 Task: Reply All to email with the signature Daniel Baker with the subject 'Payment confirmation' from softage.1@softage.net with the message 'I need your input on the best way to handle a project issue that has arisen.'
Action: Mouse moved to (1166, 189)
Screenshot: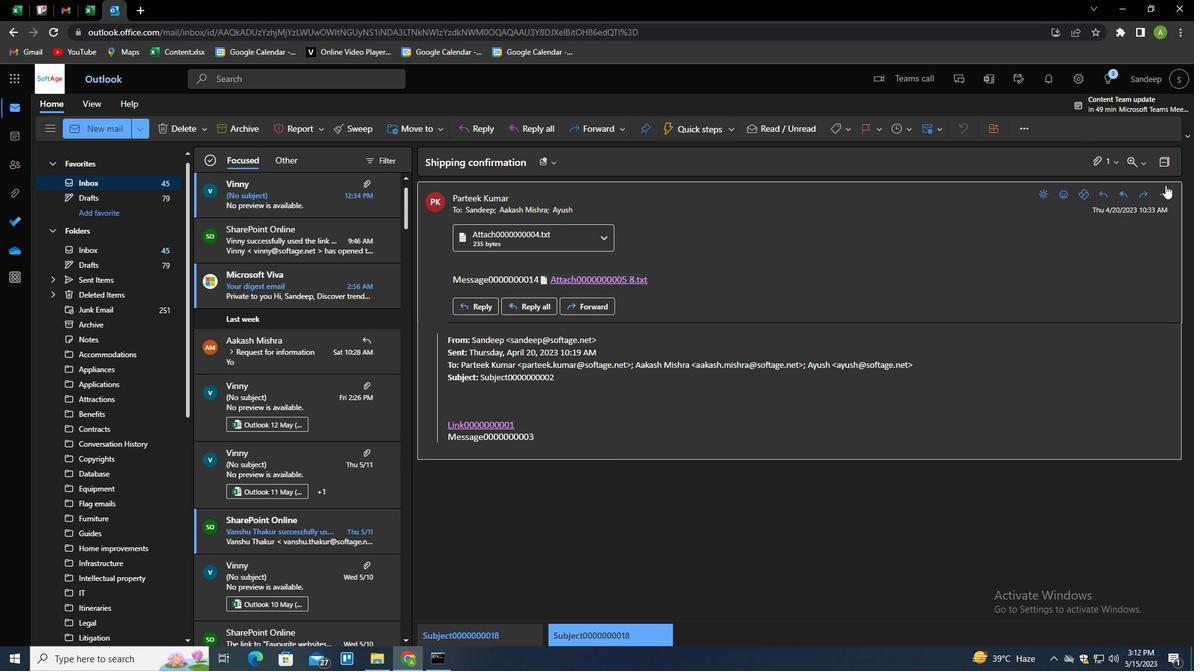 
Action: Mouse pressed left at (1166, 189)
Screenshot: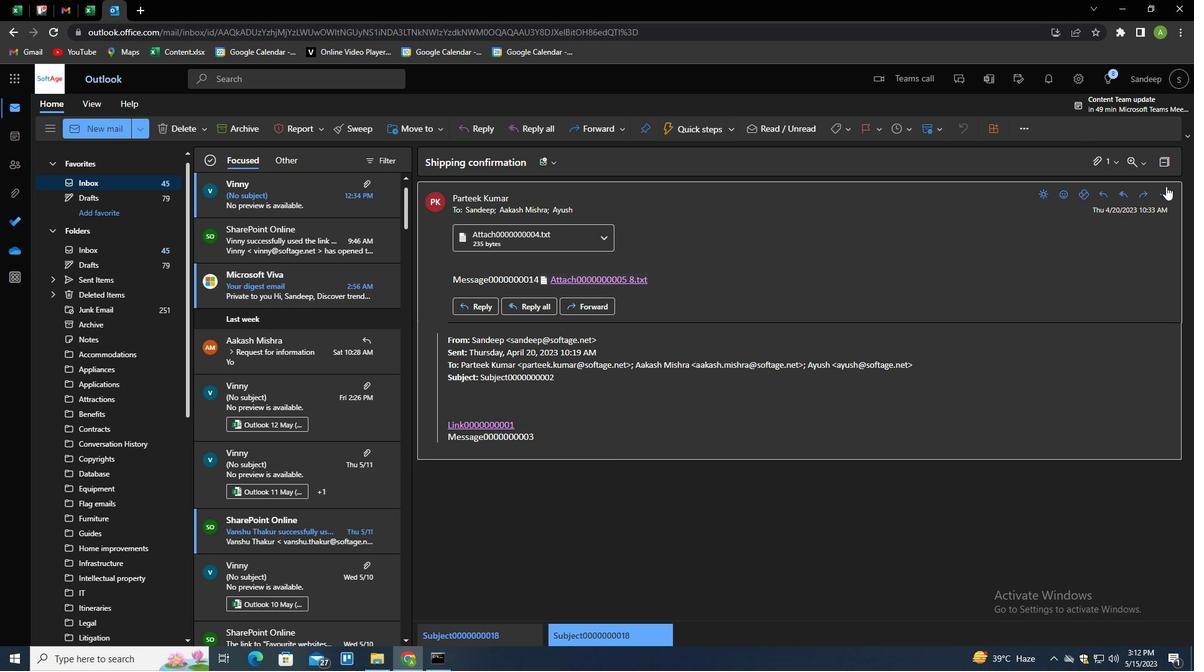 
Action: Mouse moved to (1111, 231)
Screenshot: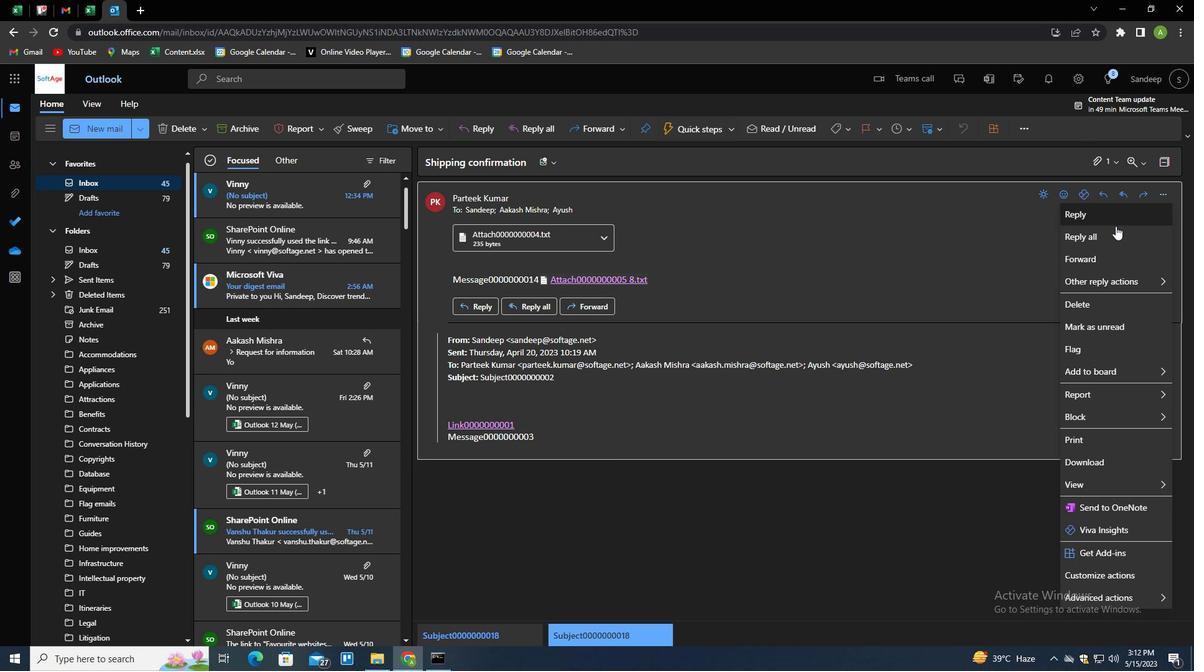 
Action: Mouse pressed left at (1111, 231)
Screenshot: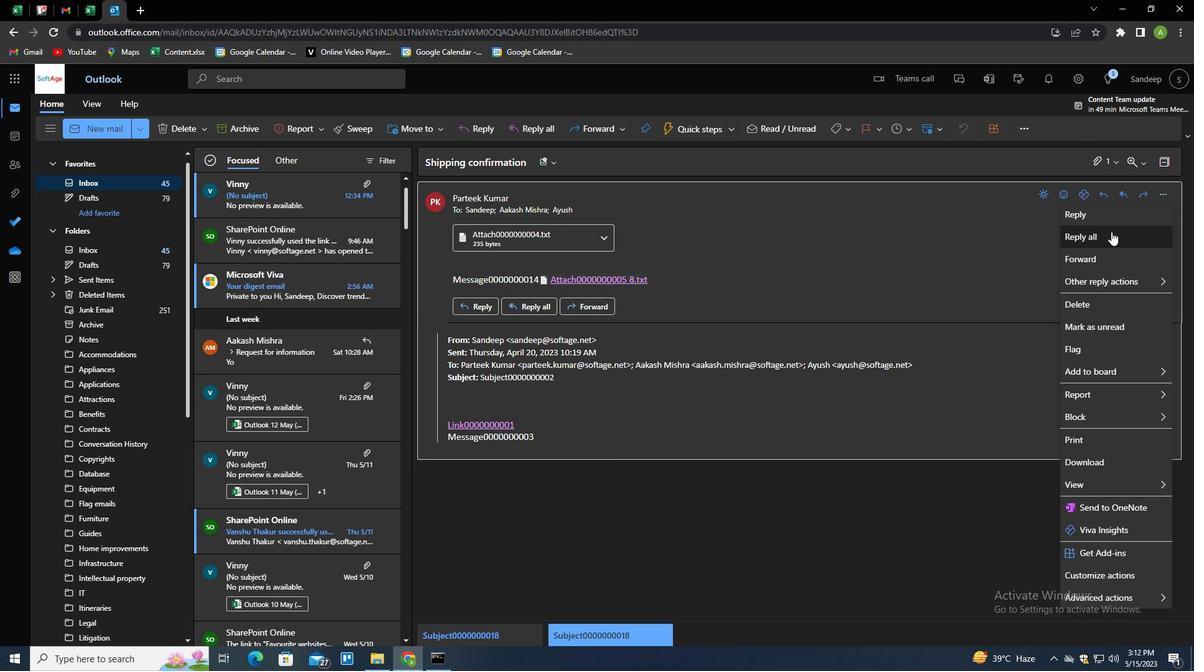 
Action: Mouse moved to (840, 133)
Screenshot: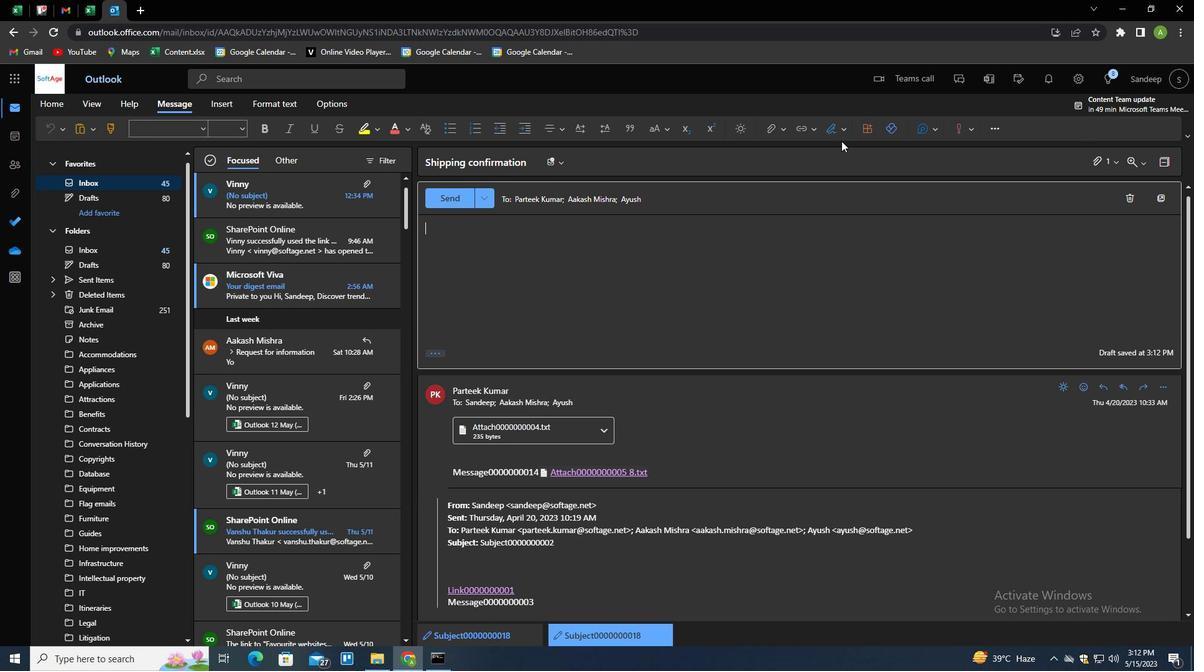 
Action: Mouse pressed left at (840, 133)
Screenshot: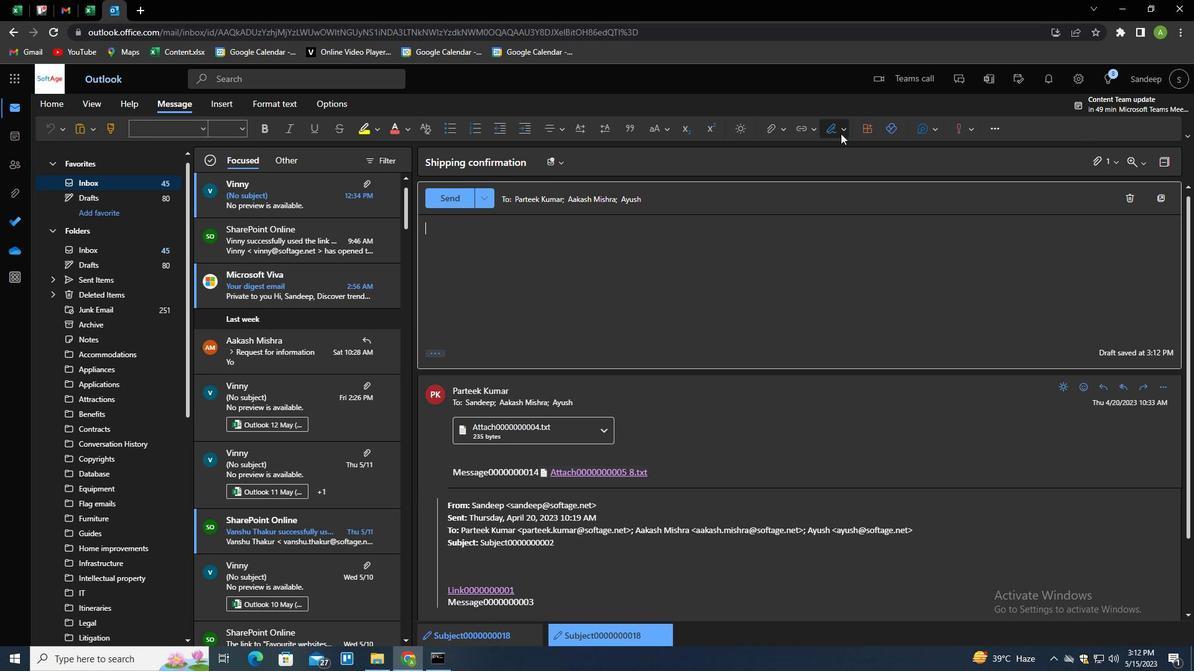 
Action: Mouse moved to (825, 179)
Screenshot: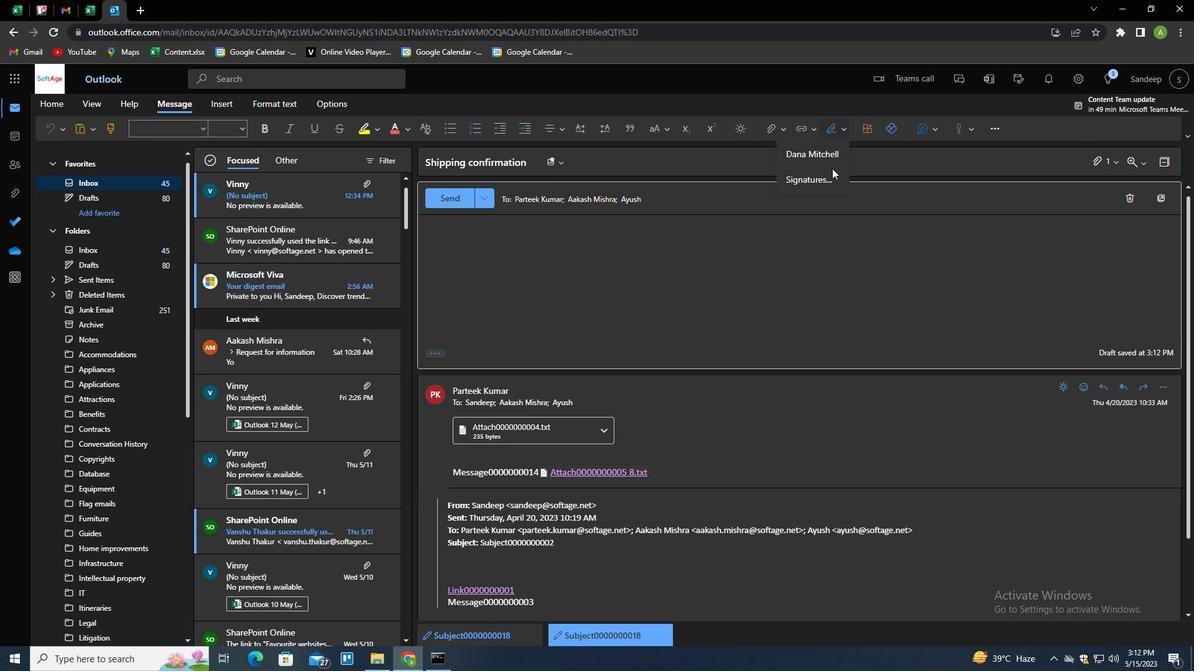 
Action: Mouse pressed left at (825, 179)
Screenshot: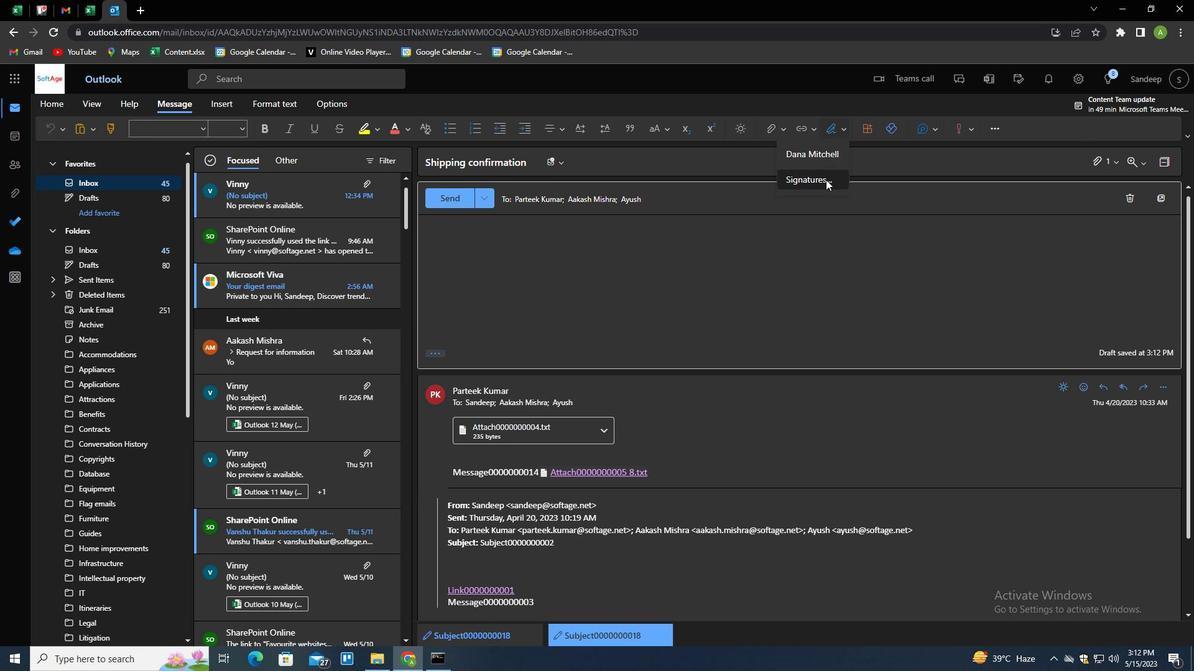 
Action: Mouse moved to (855, 226)
Screenshot: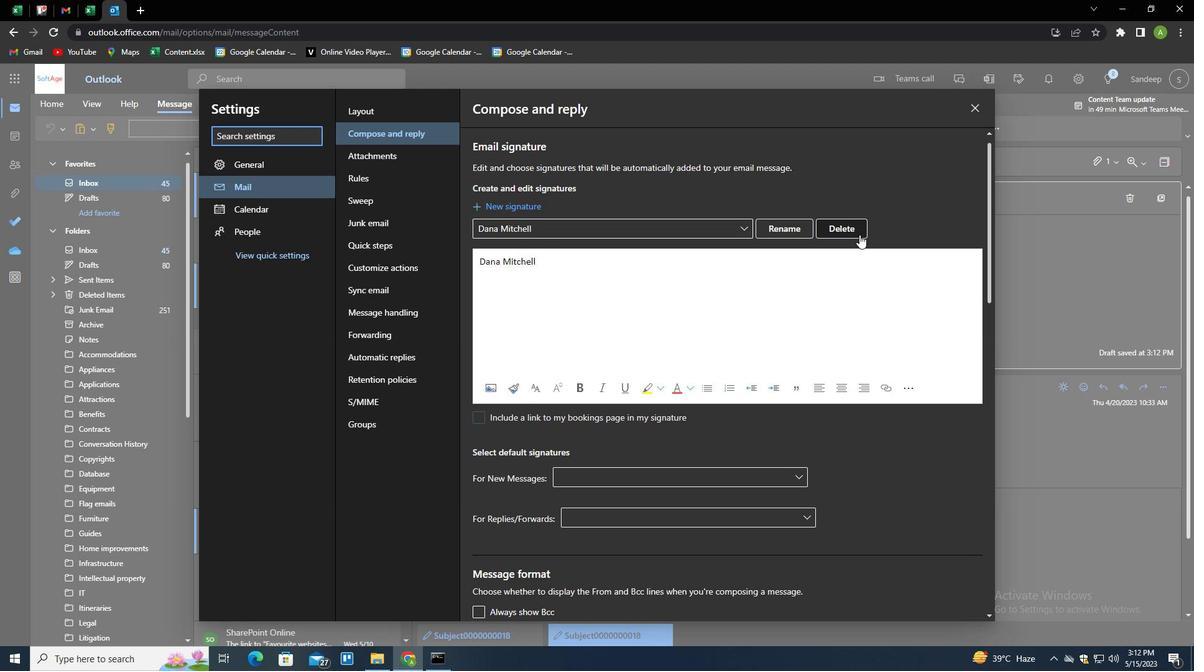 
Action: Mouse pressed left at (855, 226)
Screenshot: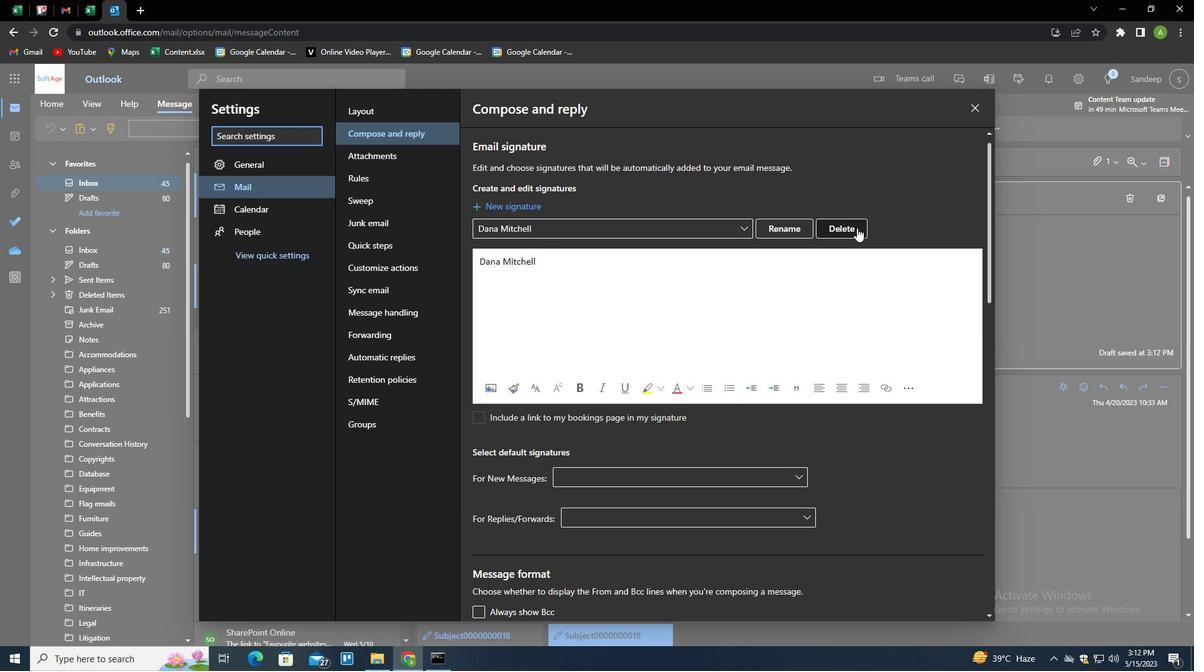 
Action: Mouse moved to (827, 233)
Screenshot: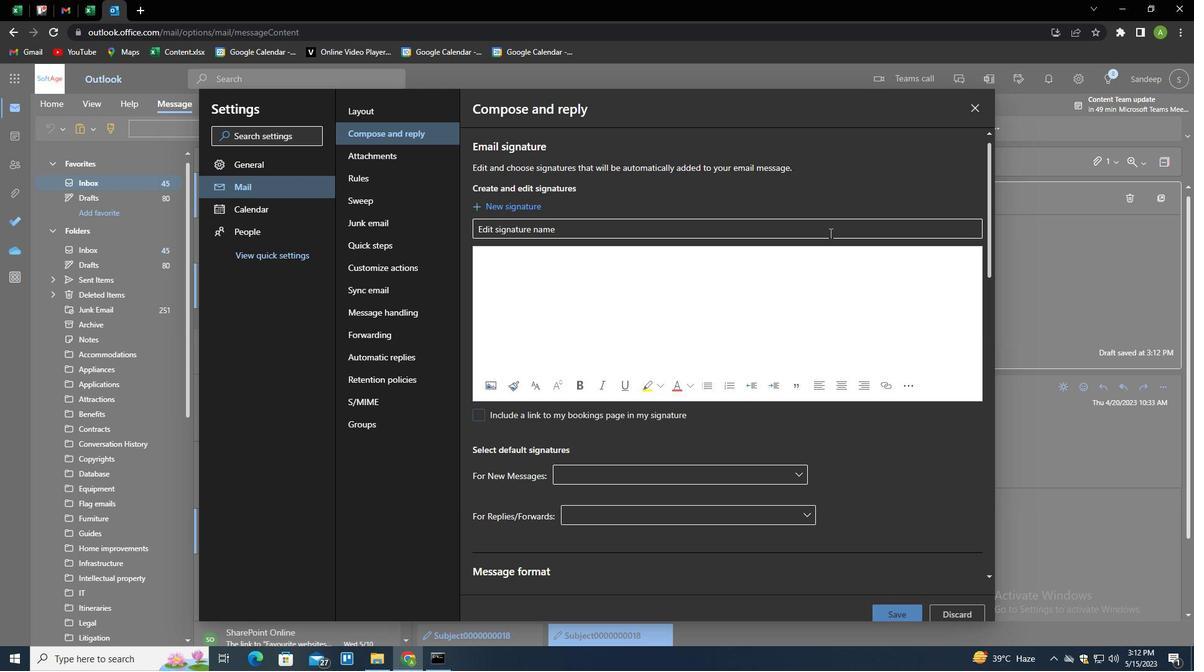 
Action: Mouse pressed left at (827, 233)
Screenshot: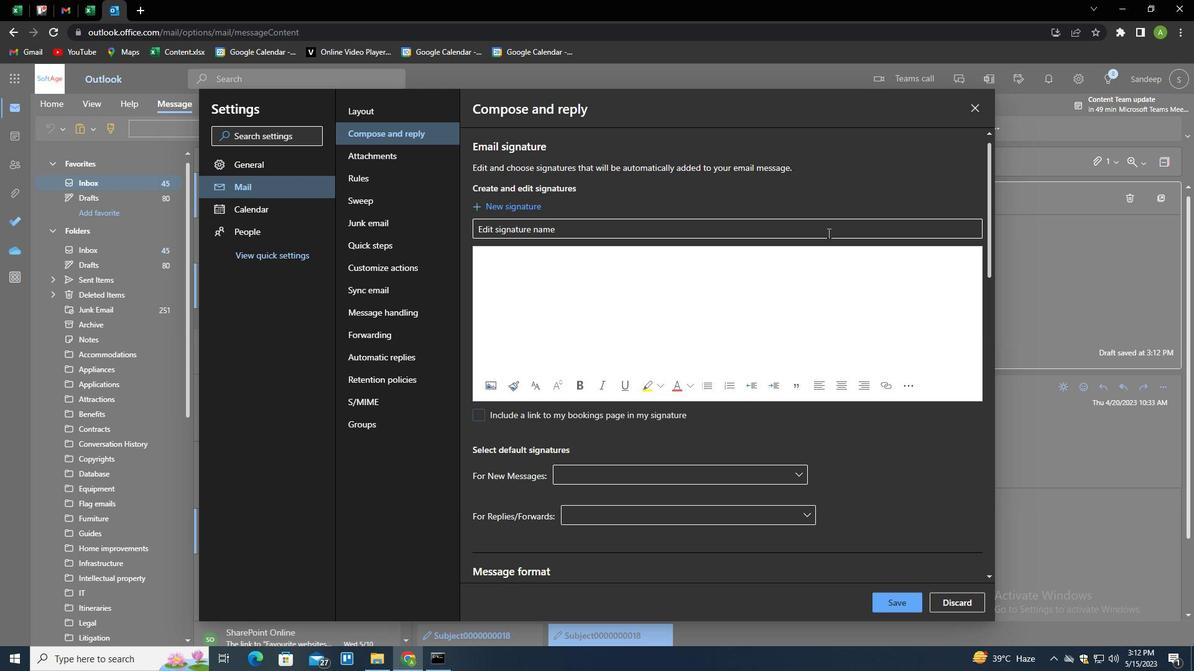 
Action: Mouse moved to (827, 233)
Screenshot: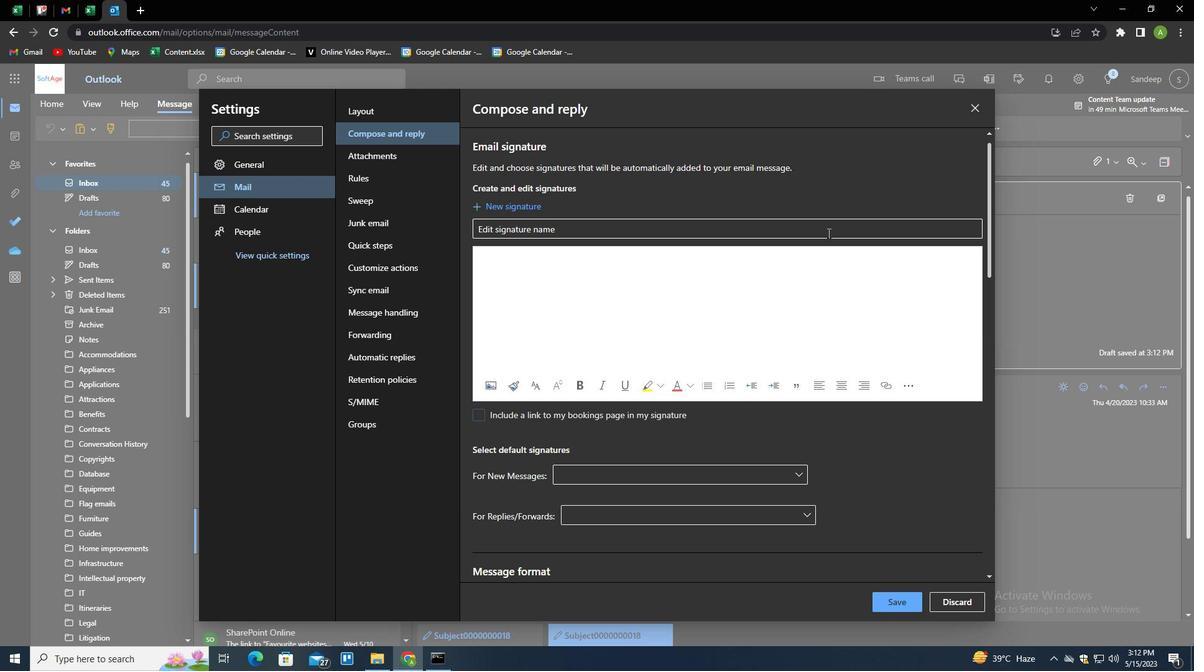 
Action: Key pressed <Key.shift>
Screenshot: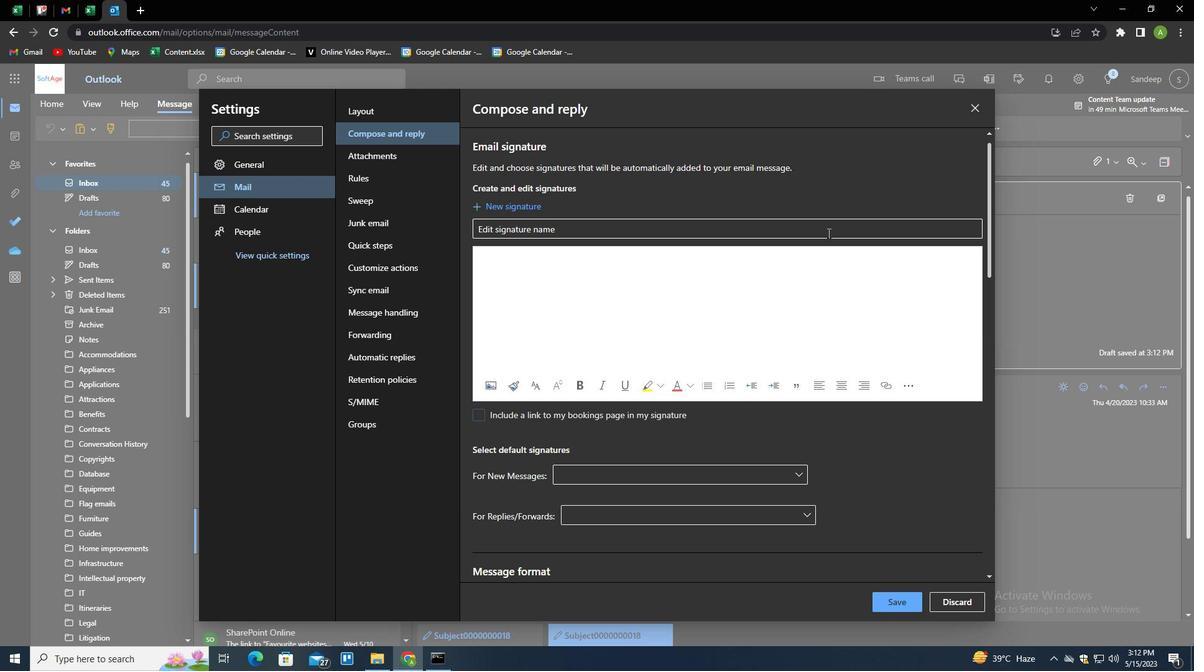 
Action: Mouse moved to (827, 233)
Screenshot: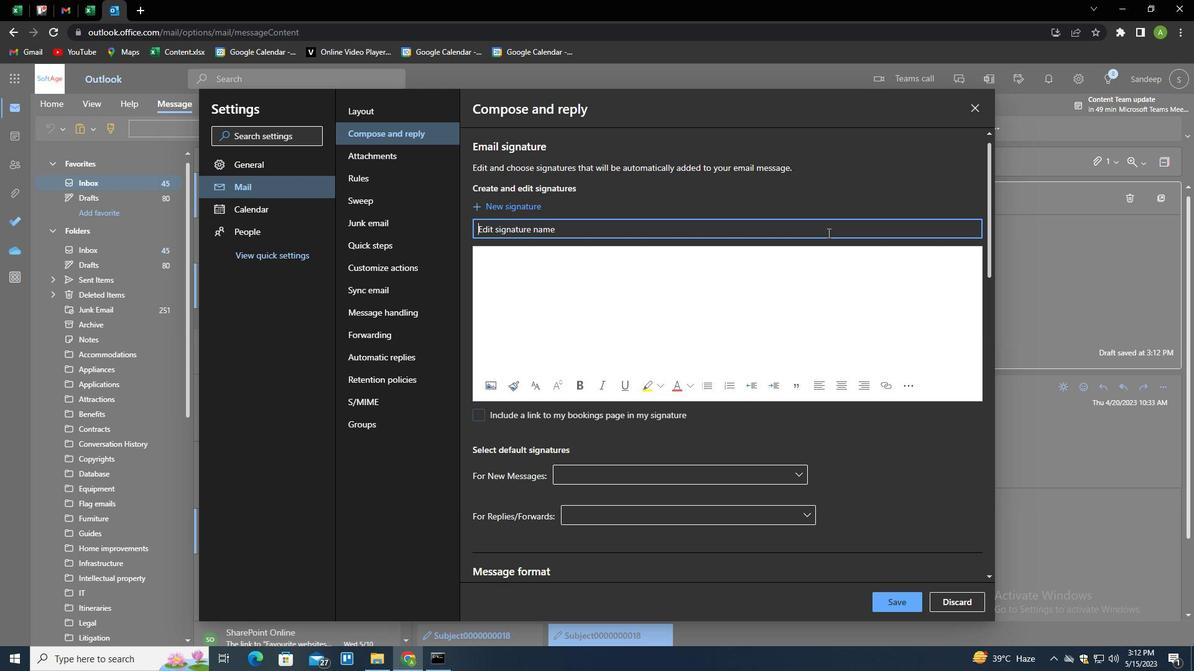 
Action: Key pressed DANIA<Key.backspace>EL<Key.space><Key.shift>BAKER<Key.tab><Key.shift>DANIEL<Key.space><Key.shift>BAKER
Screenshot: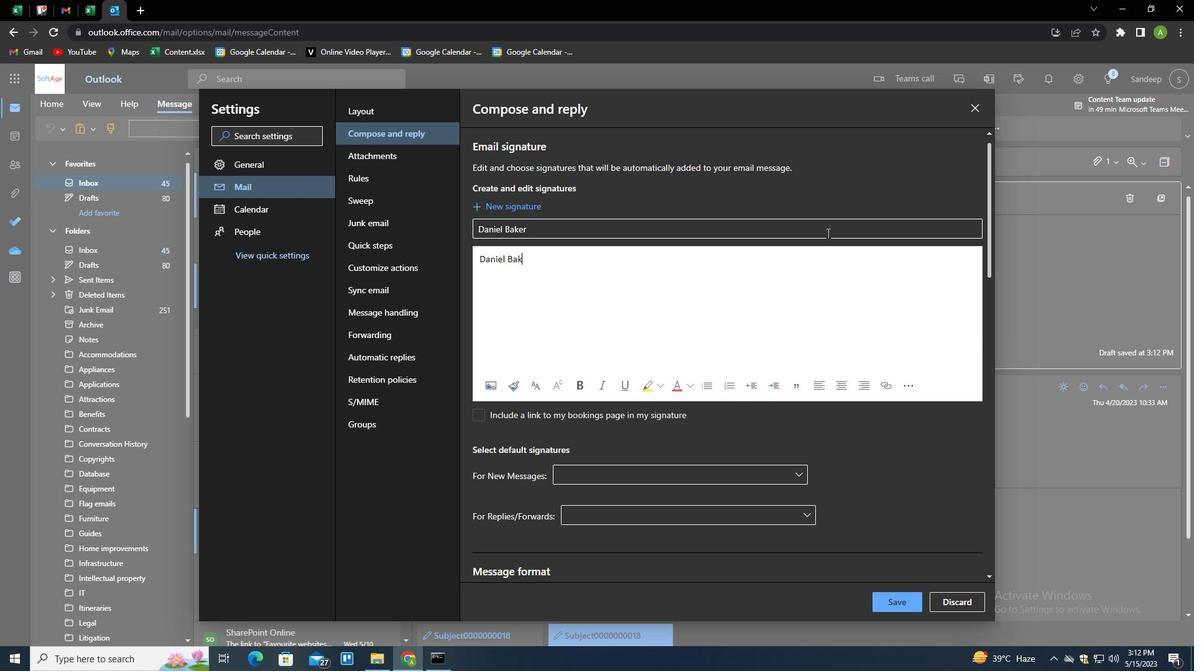 
Action: Mouse moved to (899, 593)
Screenshot: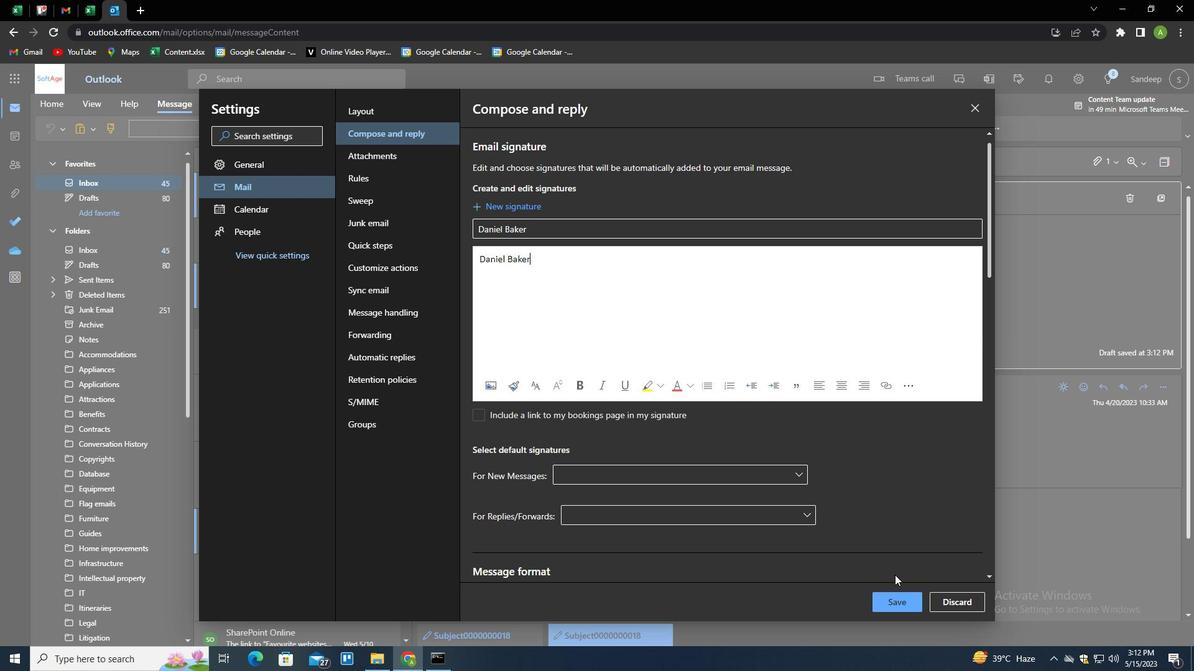 
Action: Mouse pressed left at (899, 593)
Screenshot: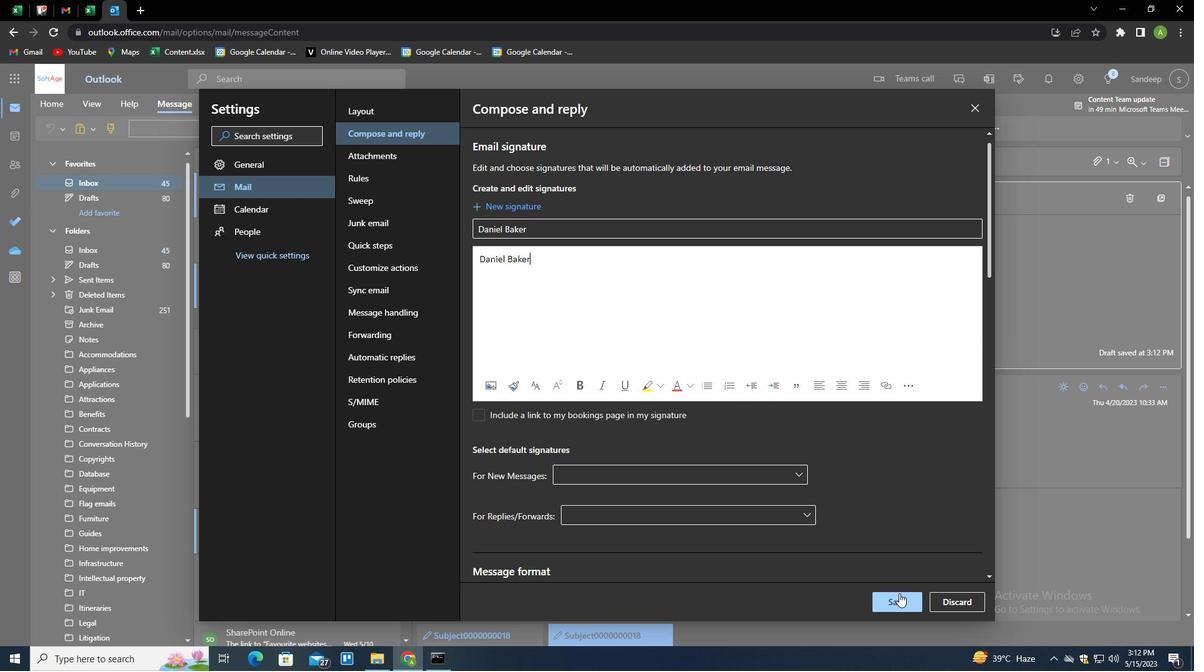 
Action: Mouse moved to (1031, 311)
Screenshot: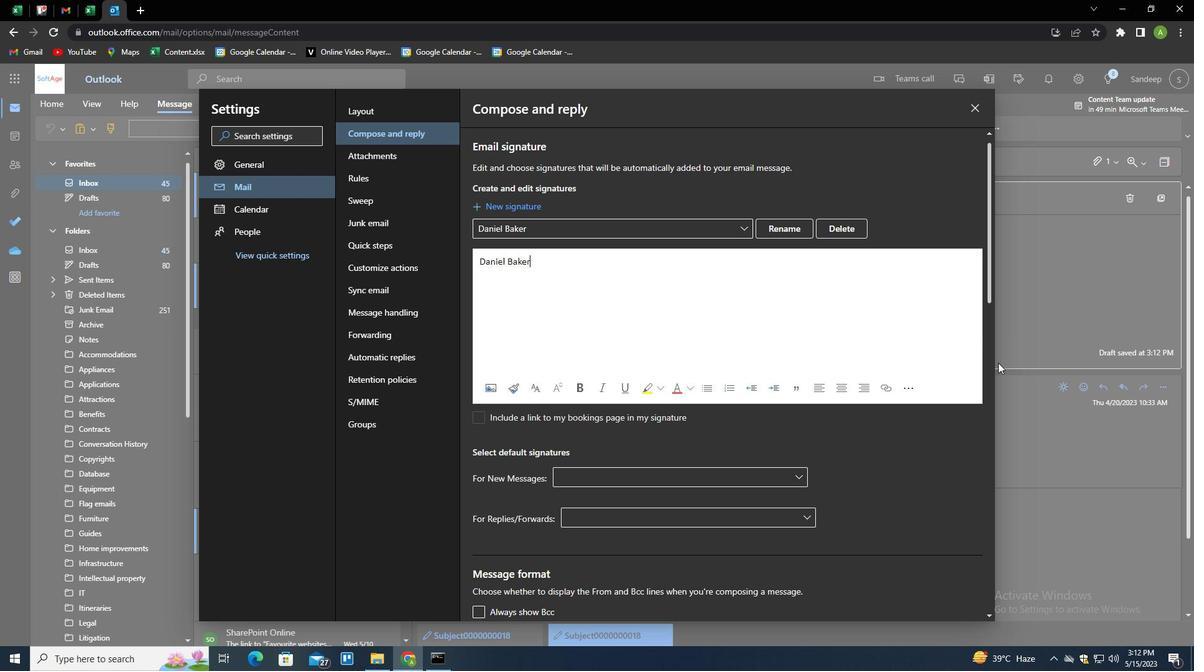 
Action: Mouse pressed left at (1031, 311)
Screenshot: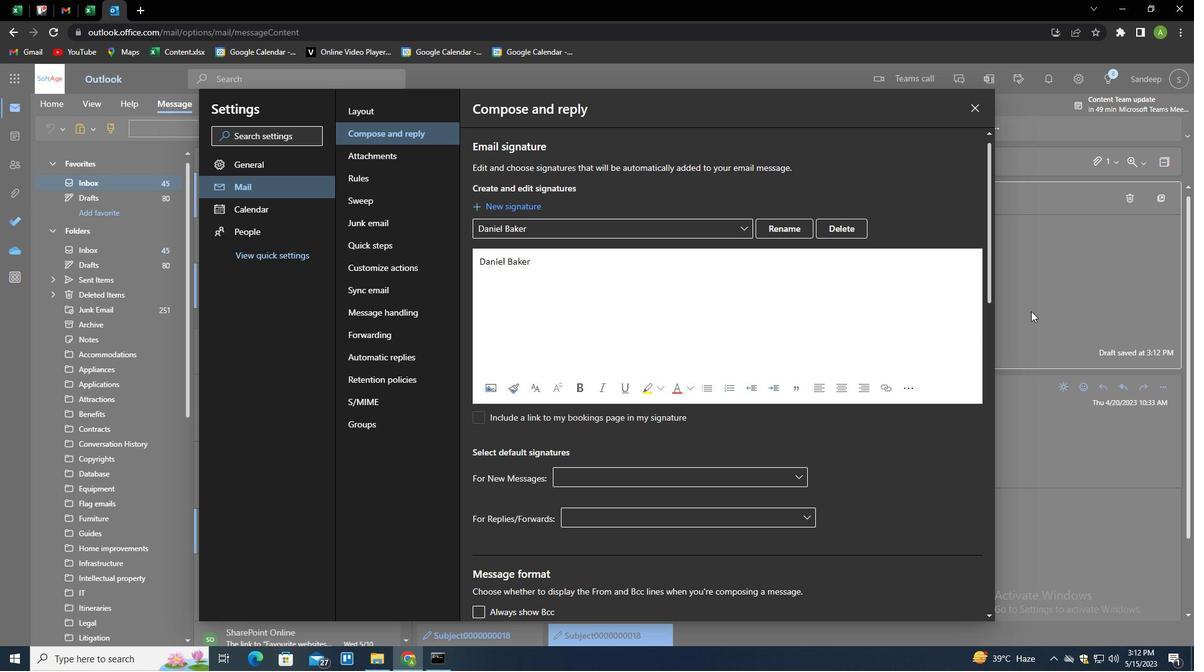 
Action: Mouse moved to (836, 132)
Screenshot: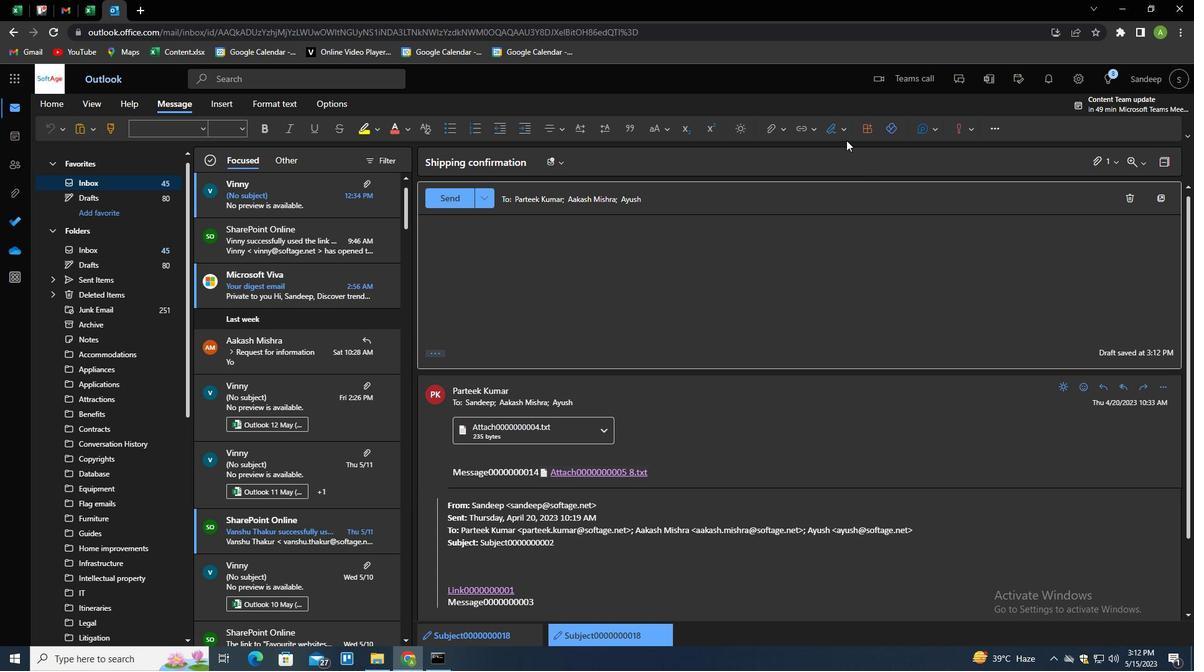 
Action: Mouse pressed left at (836, 132)
Screenshot: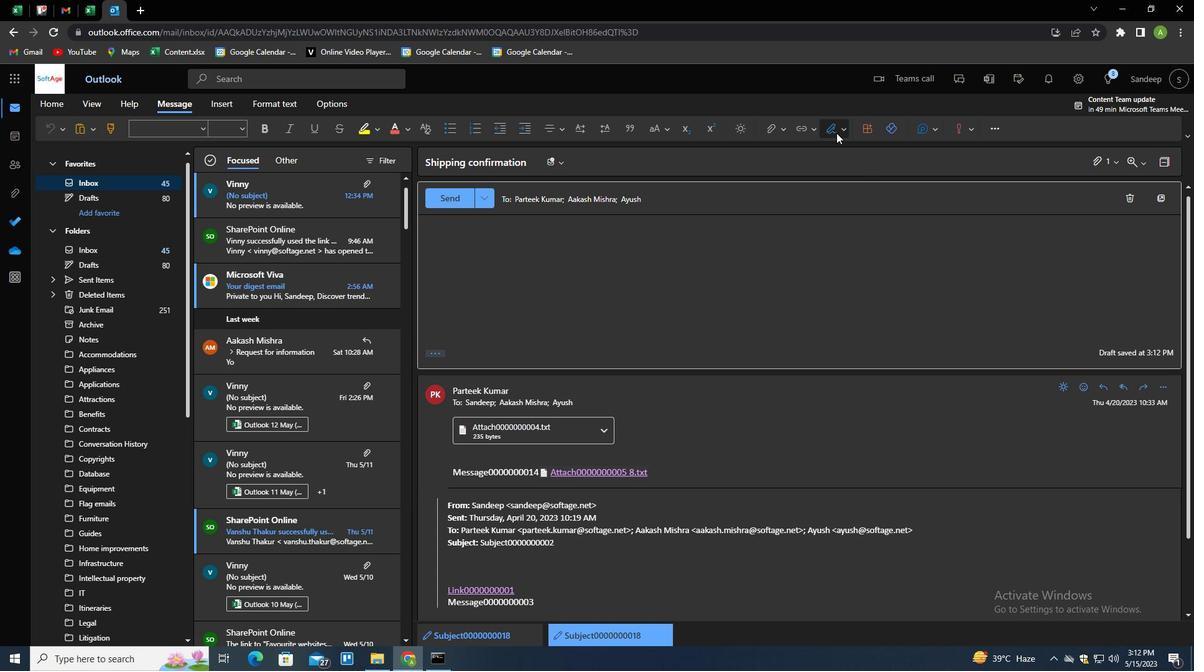 
Action: Mouse moved to (820, 154)
Screenshot: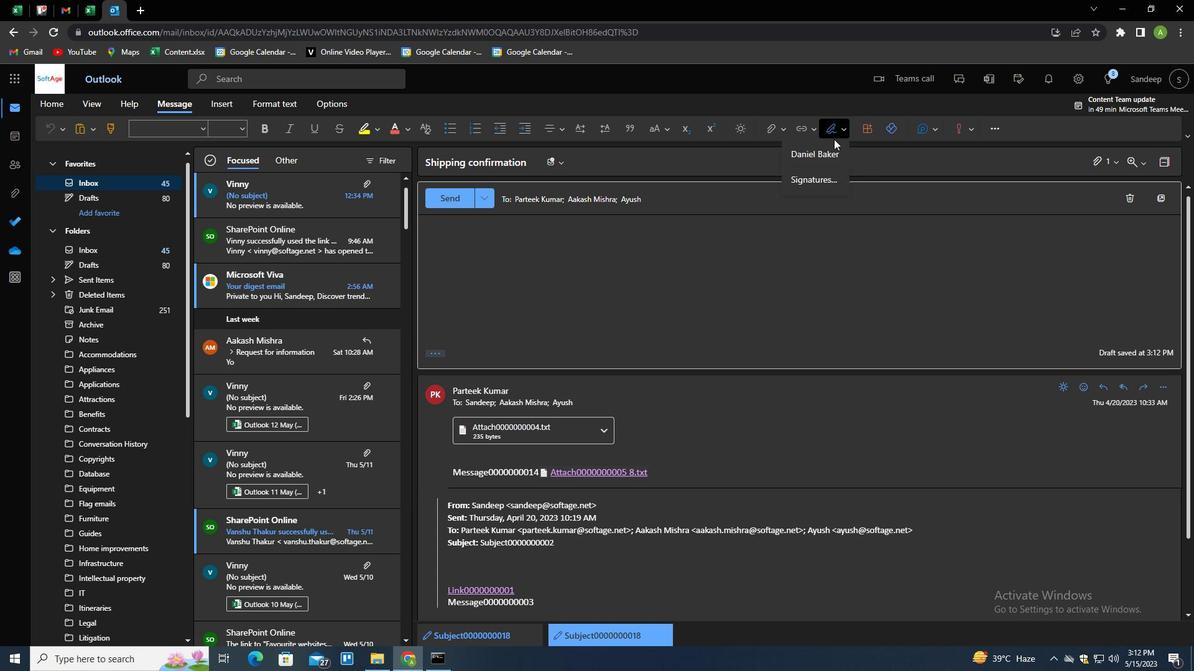 
Action: Mouse pressed left at (820, 154)
Screenshot: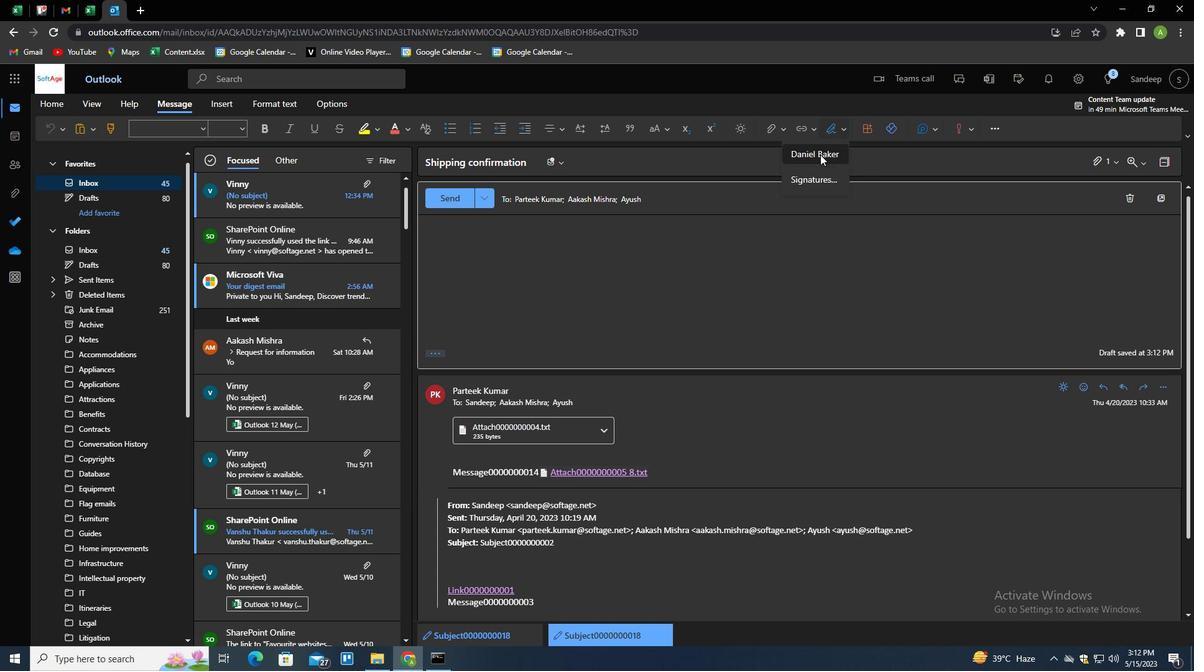 
Action: Mouse moved to (441, 350)
Screenshot: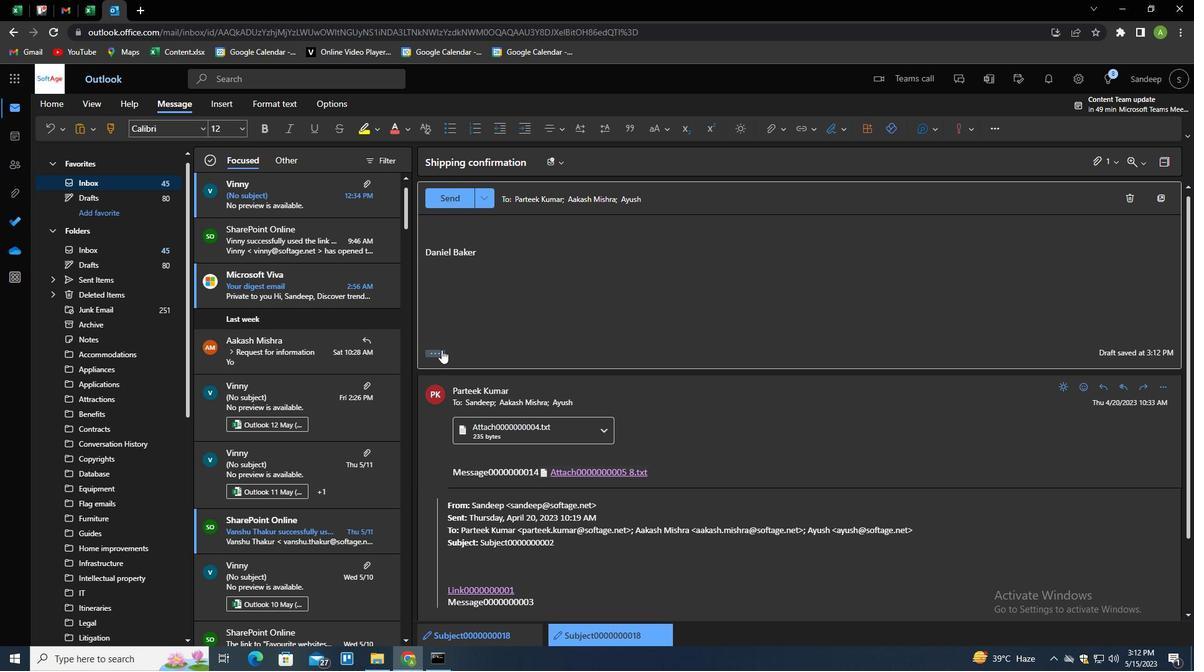 
Action: Mouse pressed left at (441, 350)
Screenshot: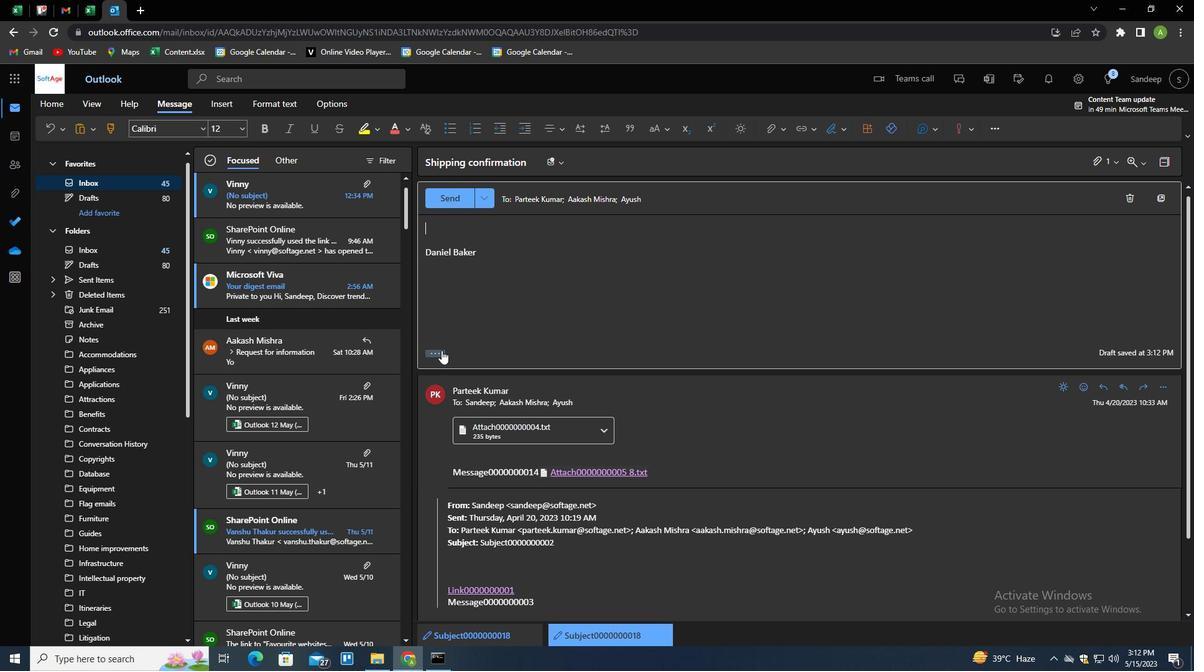 
Action: Mouse moved to (475, 199)
Screenshot: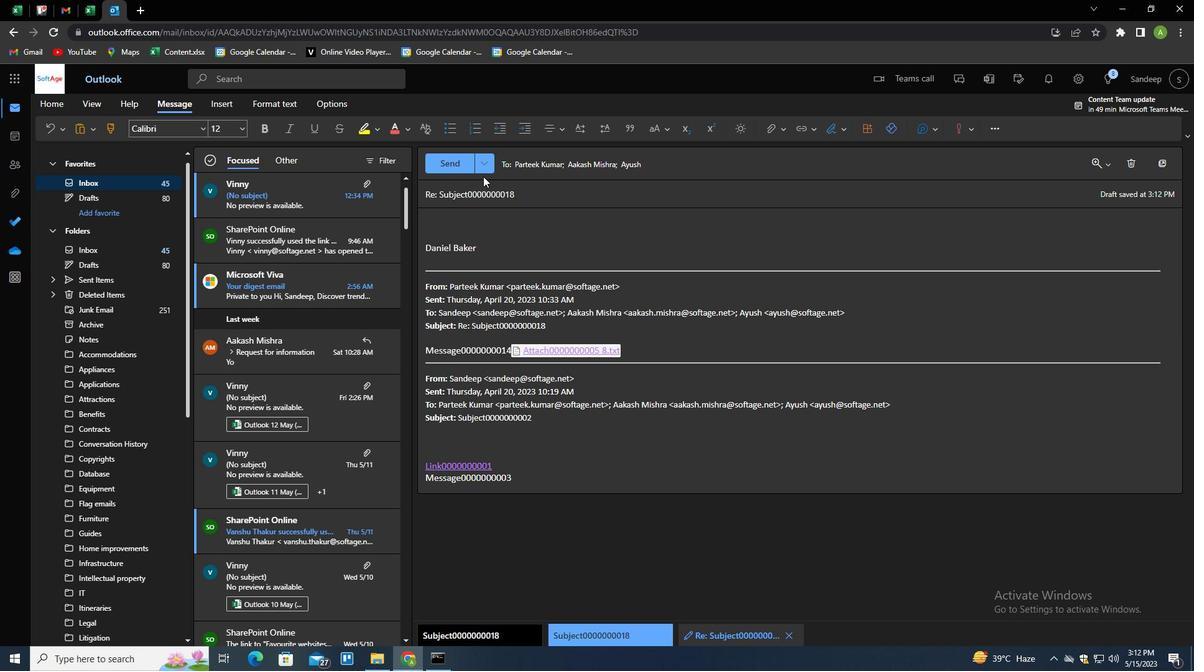 
Action: Mouse pressed left at (475, 199)
Screenshot: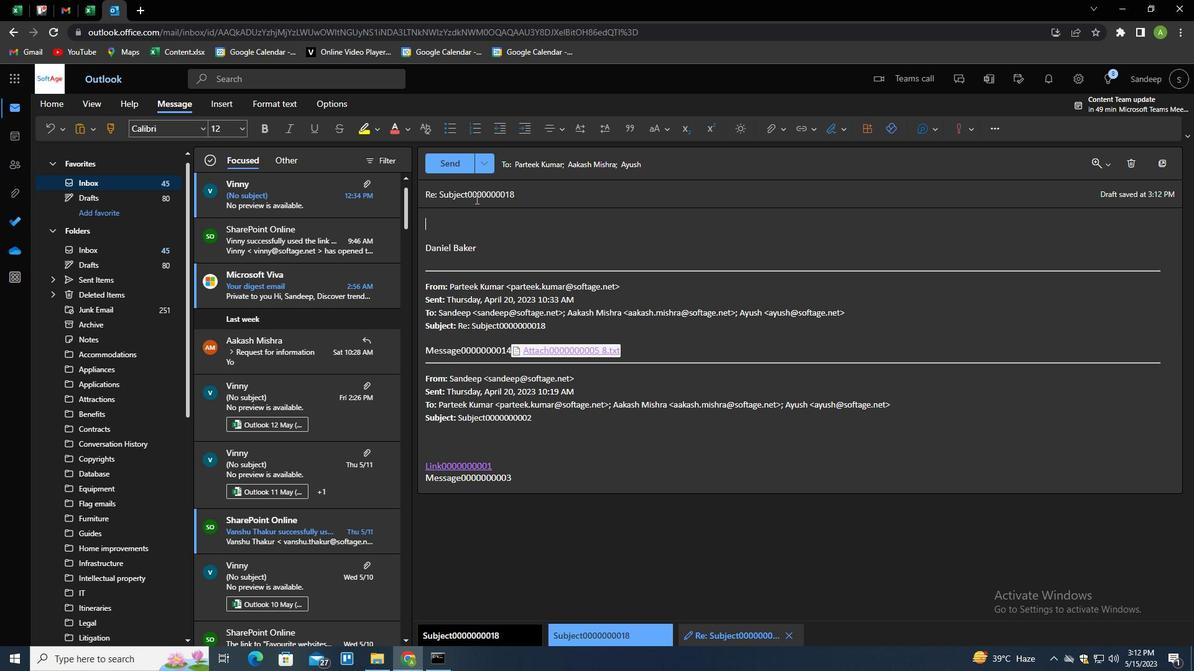 
Action: Mouse pressed left at (475, 199)
Screenshot: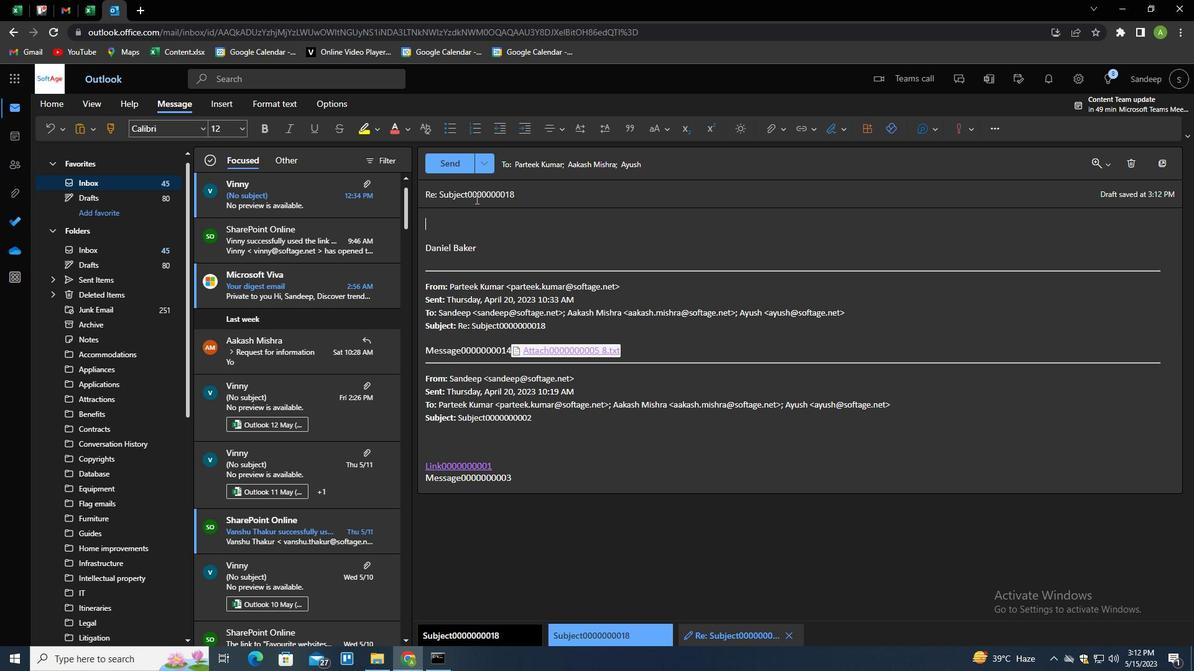 
Action: Mouse pressed left at (475, 199)
Screenshot: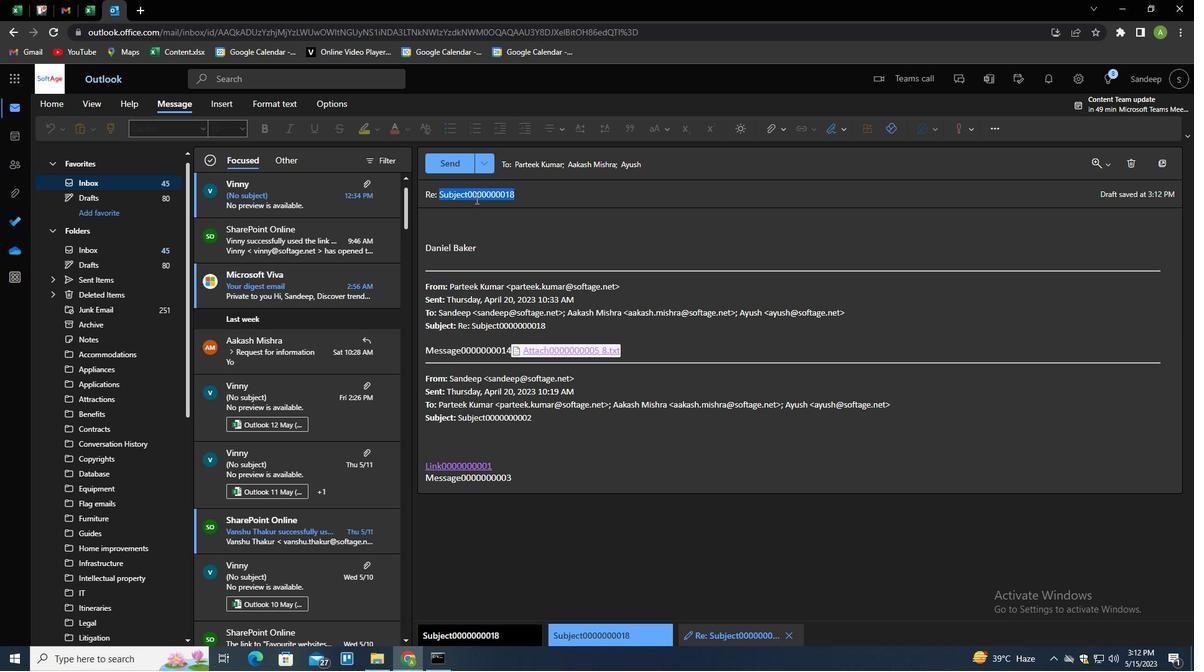 
Action: Mouse pressed left at (475, 199)
Screenshot: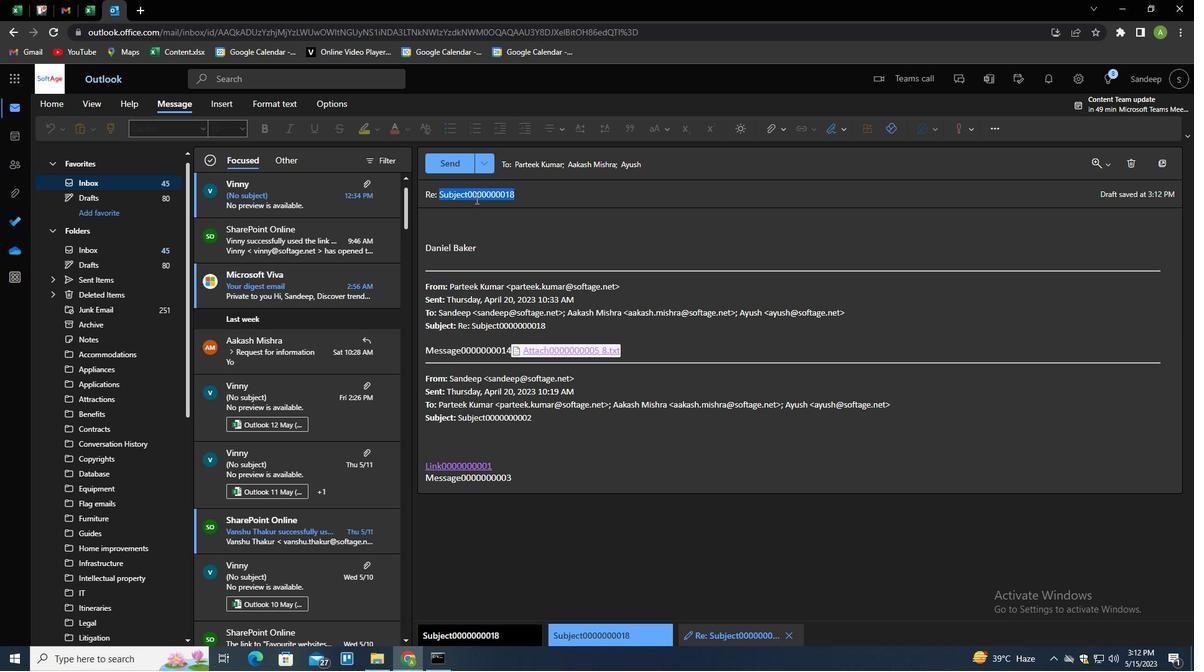 
Action: Mouse pressed left at (475, 199)
Screenshot: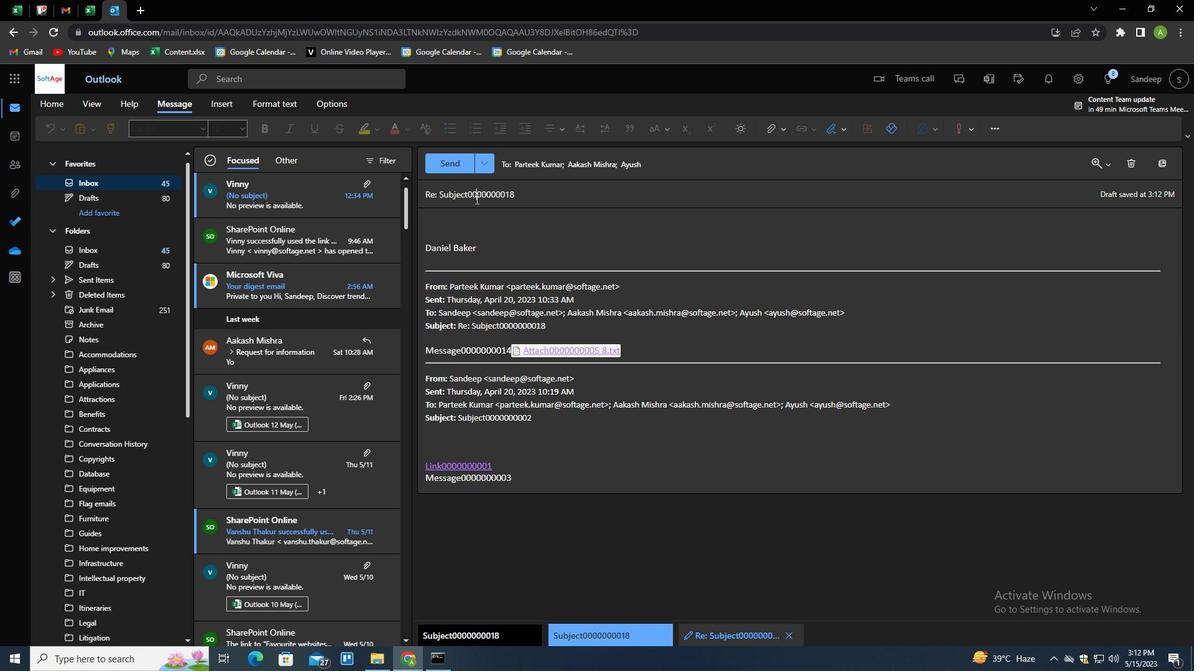 
Action: Key pressed <Key.shift>PAYMENT<Key.space>CONFIRMATION<Key.tab><Key.shift>I<Key.space>NNE<Key.backspace><Key.backspace>EED<Key.space>YOUR<Key.space>INPUT<Key.space>ON<Key.space>THE<Key.space>VES<Key.backspace><Key.backspace><Key.backspace>VE<Key.backspace><Key.backspace>BEST<Key.space>WAY<Key.space>TO<Key.space>HANDLE<Key.space>A<Key.space>PROJECT<Key.space>ISSUE<Key.space>THAT<Key.space>HAS<Key.space>ARISEN.
Screenshot: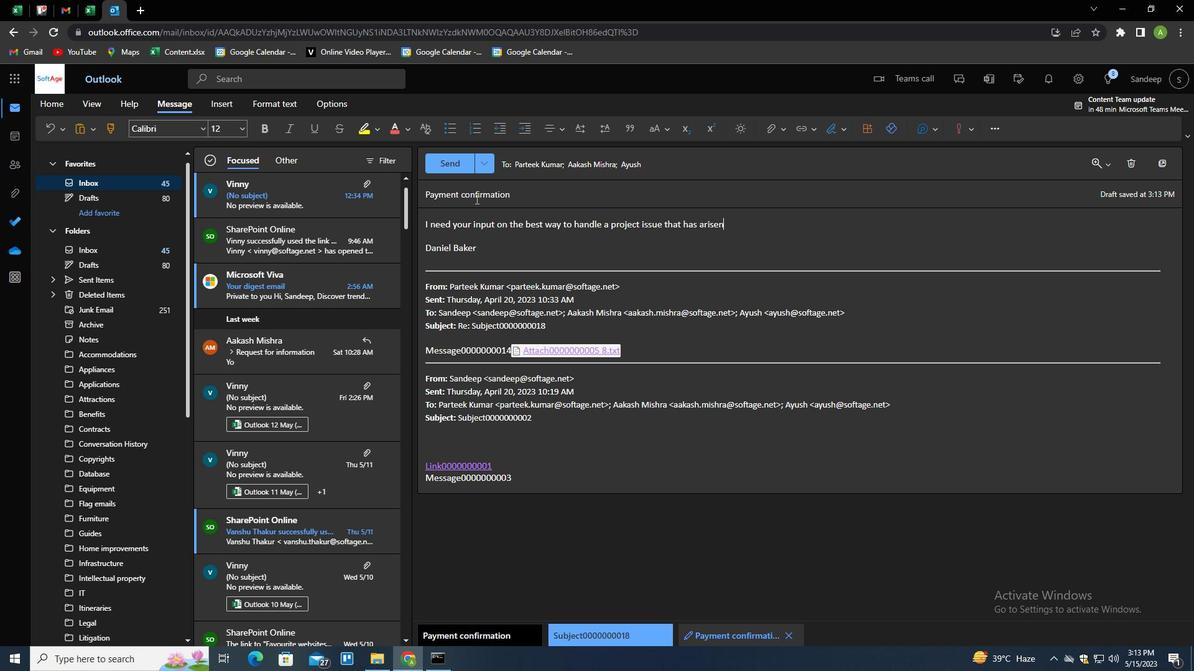 
Action: Mouse moved to (454, 165)
Screenshot: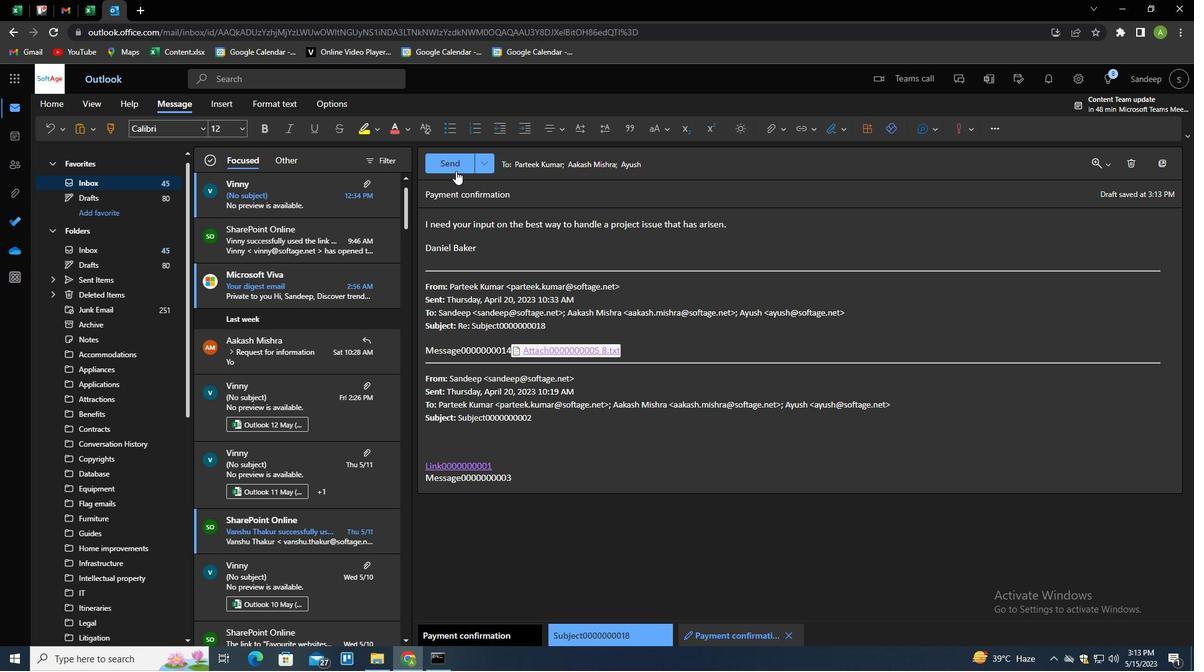 
Action: Mouse pressed left at (454, 165)
Screenshot: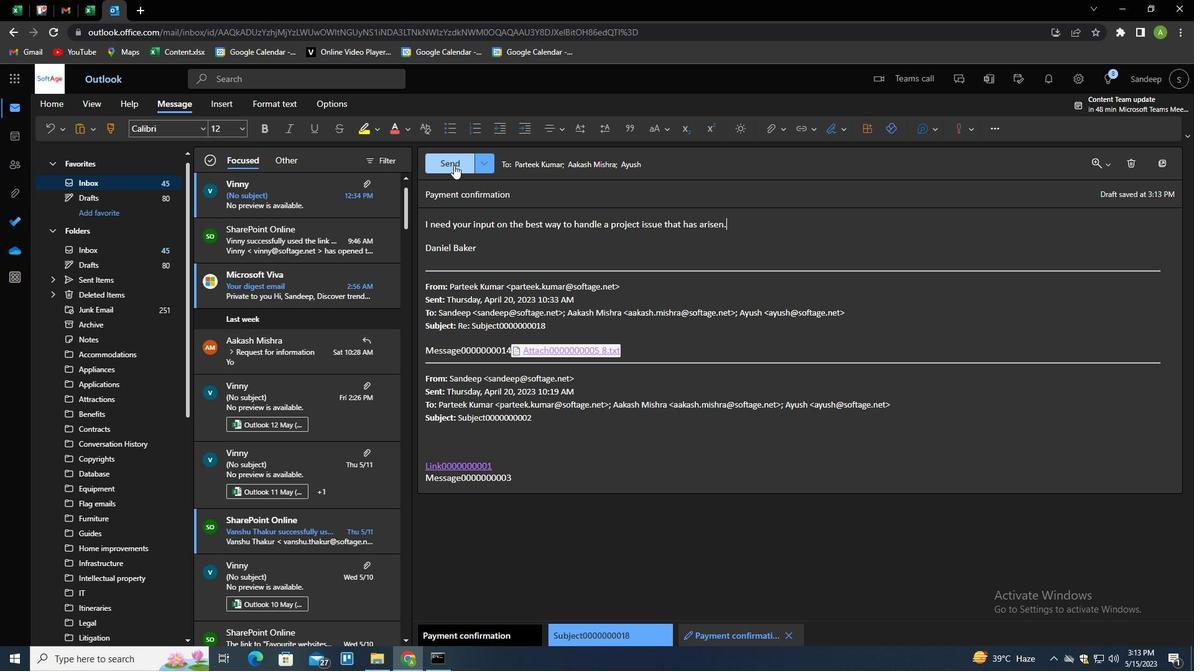 
